 Task: Create a section Integration Testing Sprint and in the section, add a milestone Data Science Process Improvement in the project BlueTechie
Action: Mouse moved to (267, 470)
Screenshot: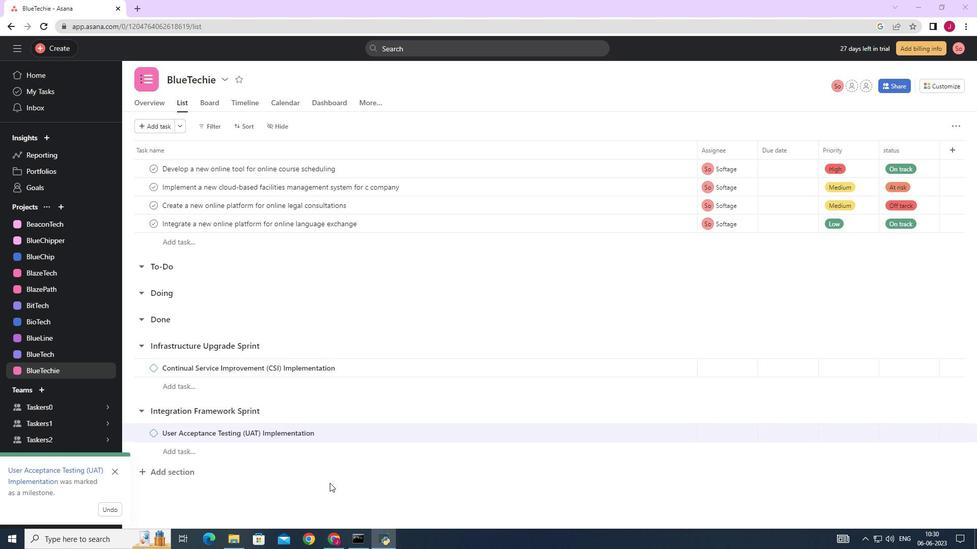 
Action: Mouse scrolled (267, 470) with delta (0, 0)
Screenshot: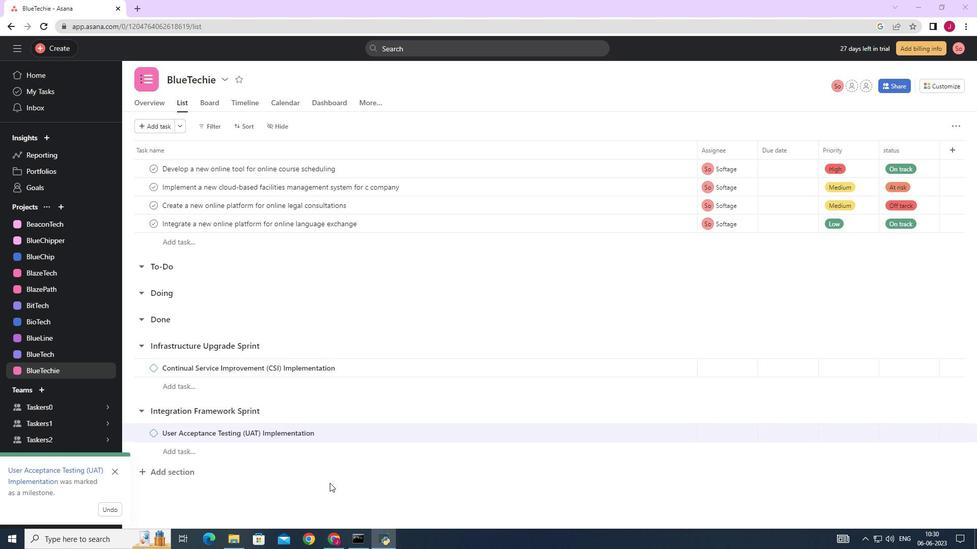 
Action: Mouse moved to (262, 469)
Screenshot: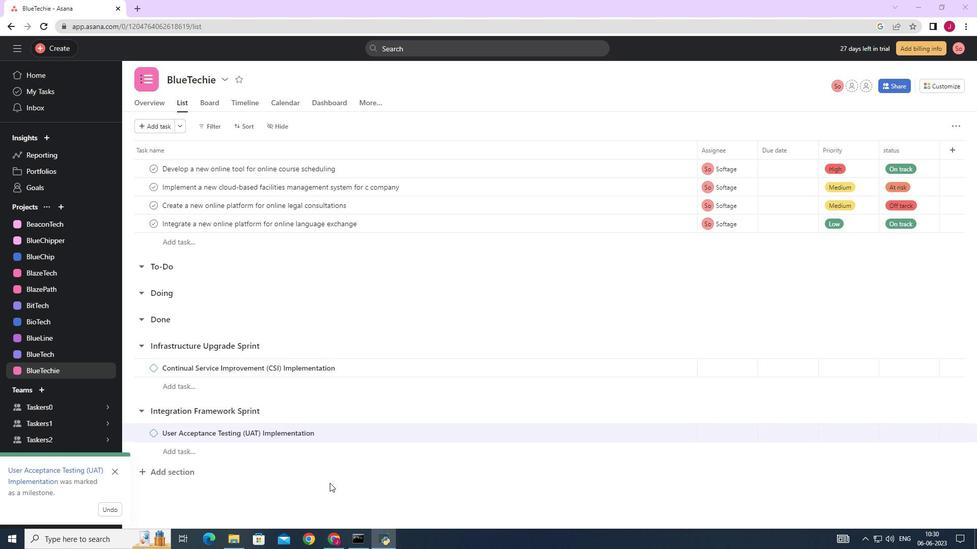 
Action: Mouse scrolled (262, 469) with delta (0, 0)
Screenshot: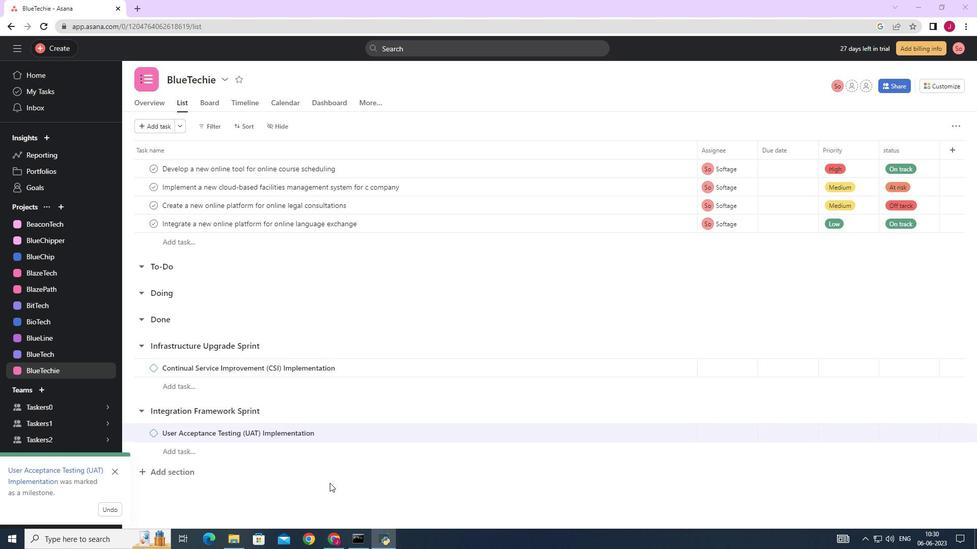 
Action: Mouse moved to (261, 469)
Screenshot: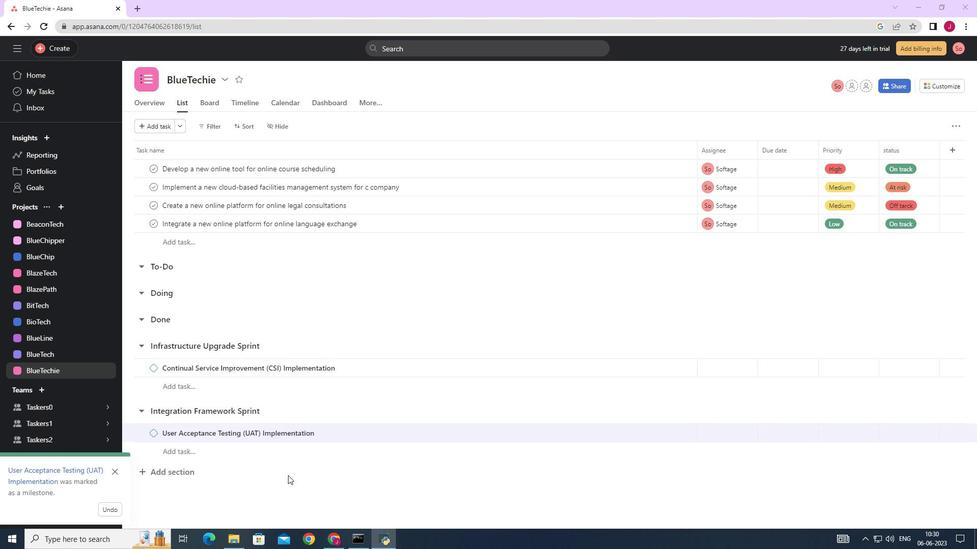 
Action: Mouse scrolled (261, 468) with delta (0, 0)
Screenshot: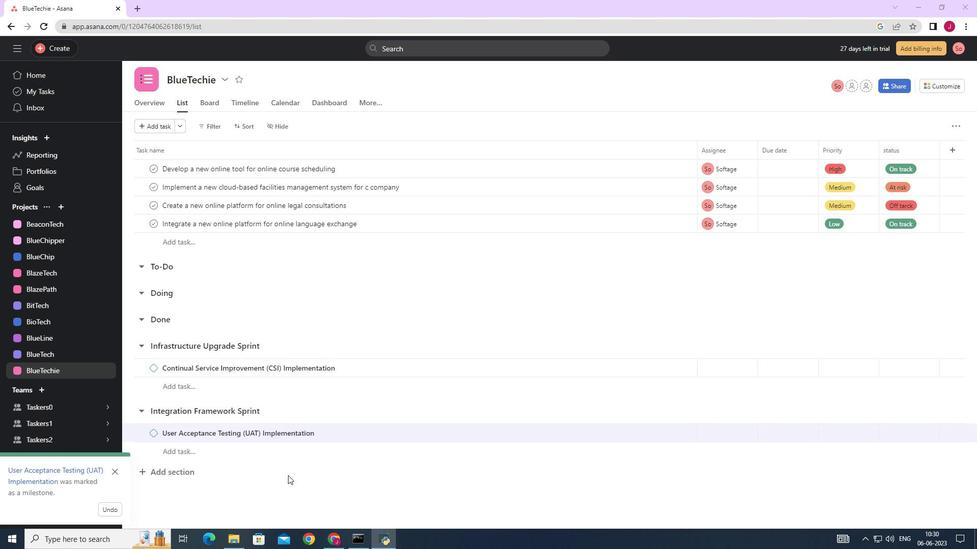 
Action: Mouse moved to (256, 469)
Screenshot: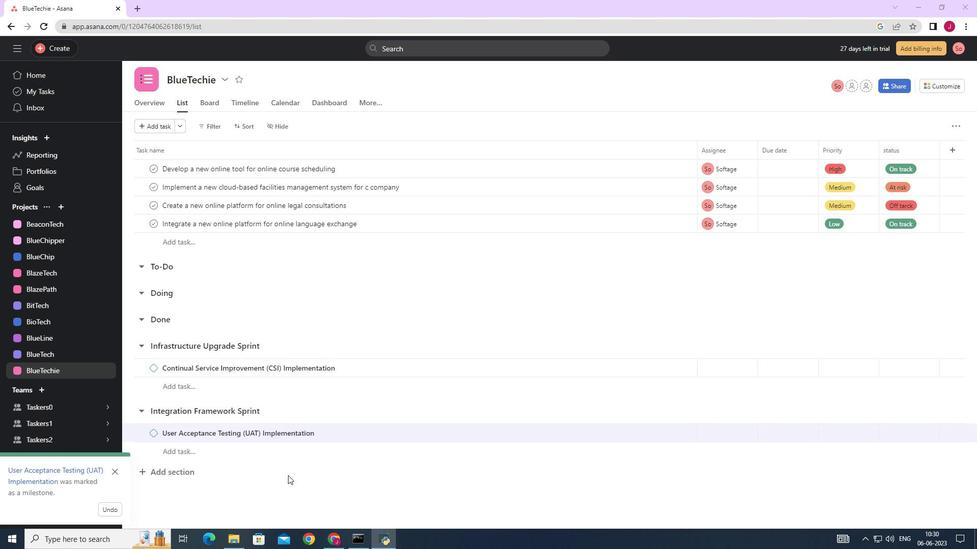
Action: Mouse scrolled (256, 468) with delta (0, 0)
Screenshot: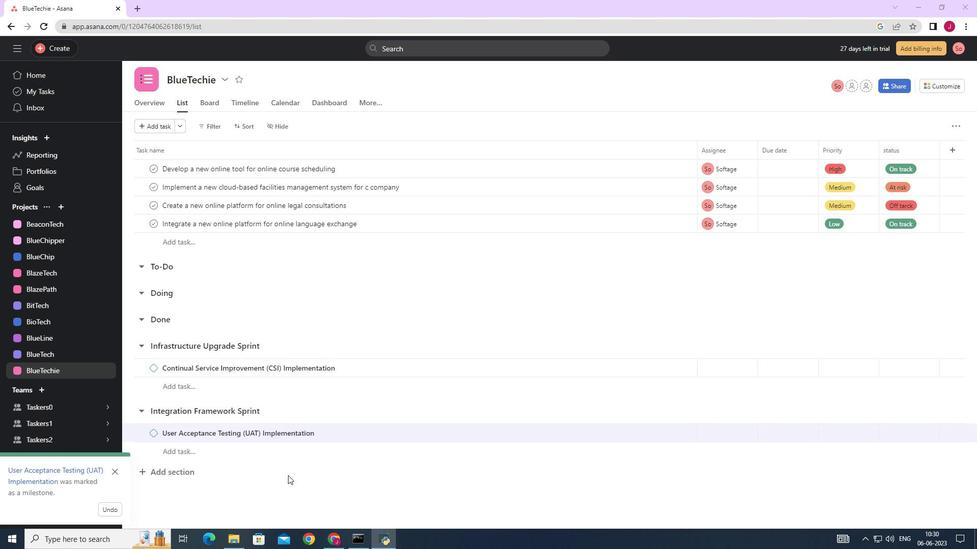 
Action: Mouse moved to (235, 469)
Screenshot: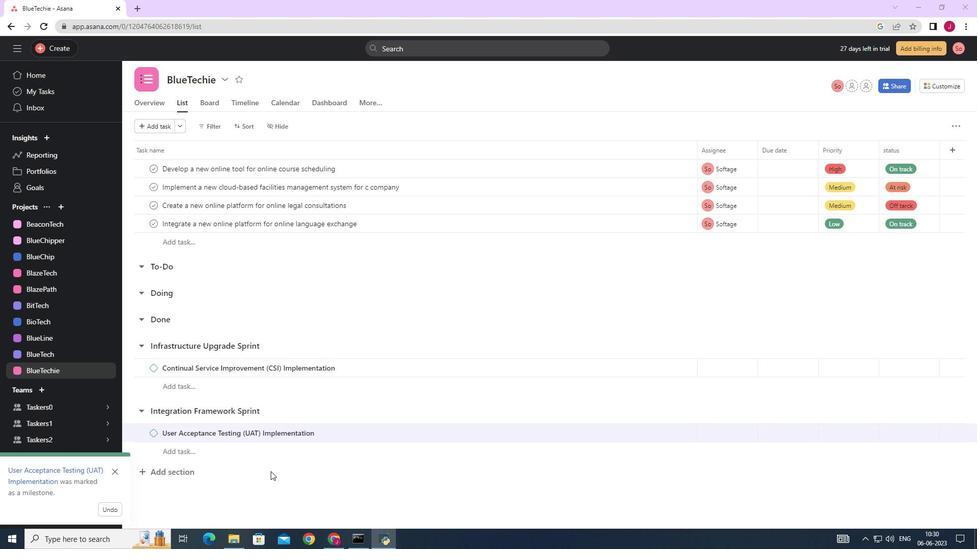 
Action: Mouse scrolled (235, 468) with delta (0, 0)
Screenshot: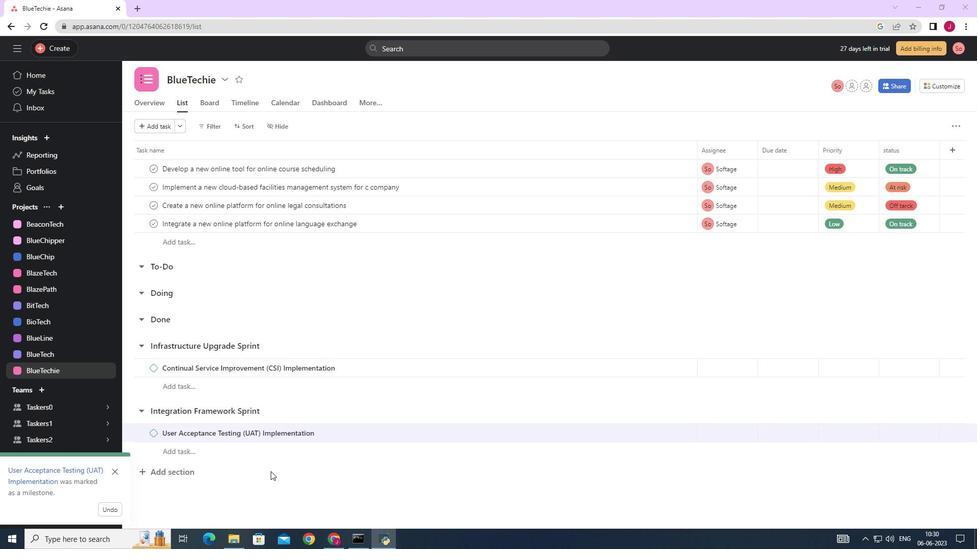 
Action: Mouse moved to (116, 473)
Screenshot: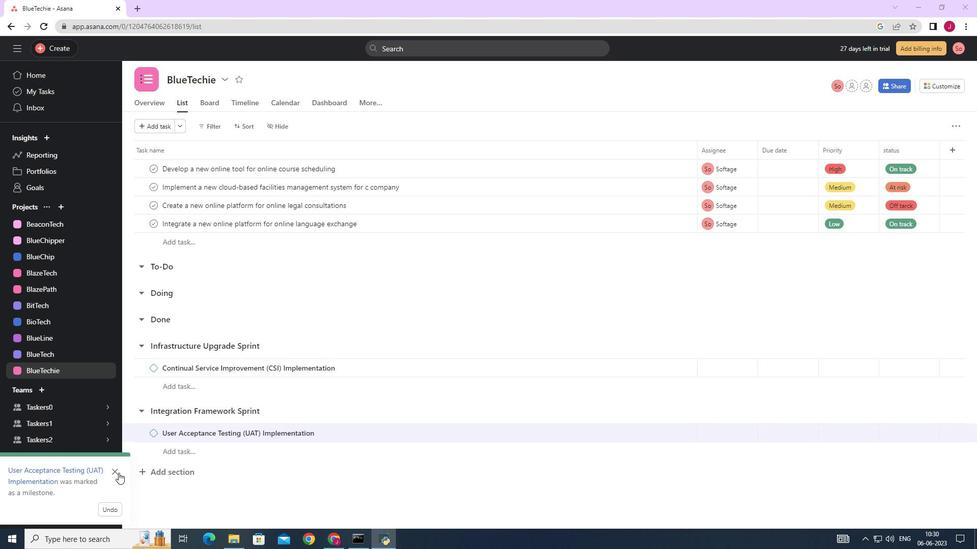 
Action: Mouse pressed left at (116, 473)
Screenshot: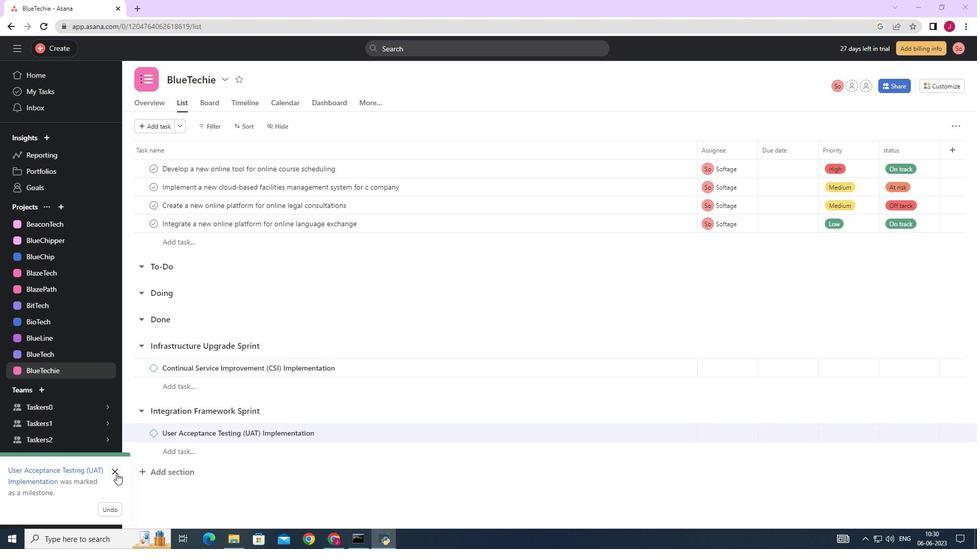 
Action: Mouse moved to (184, 452)
Screenshot: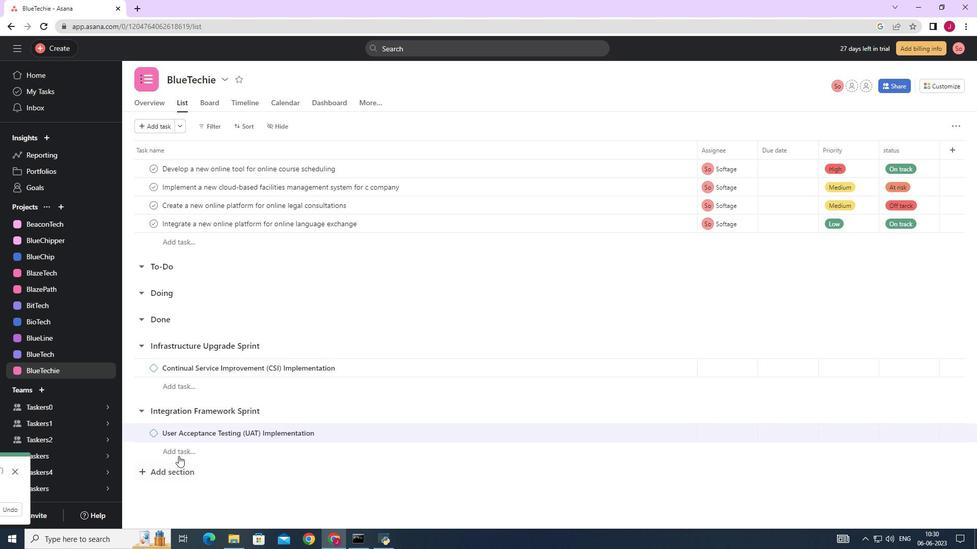 
Action: Mouse scrolled (184, 451) with delta (0, 0)
Screenshot: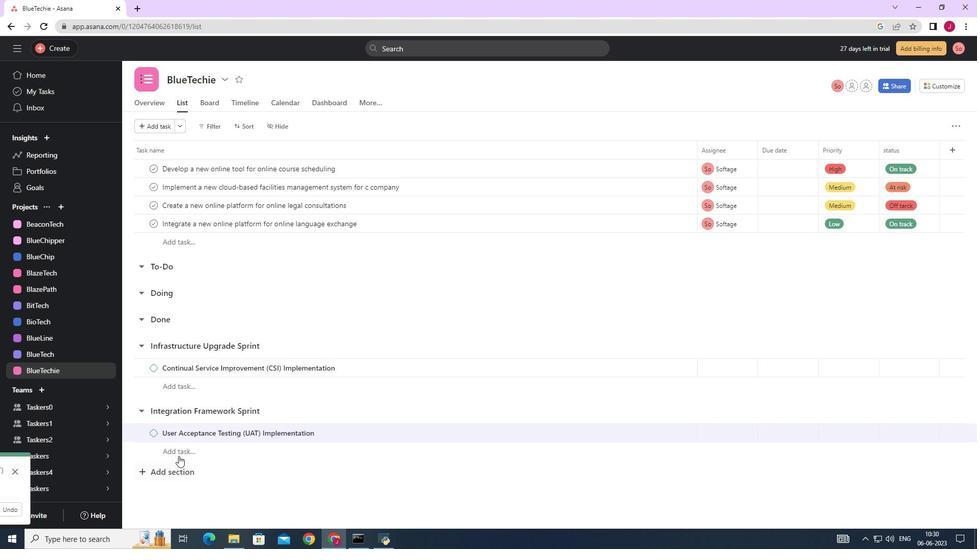 
Action: Mouse scrolled (184, 451) with delta (0, 0)
Screenshot: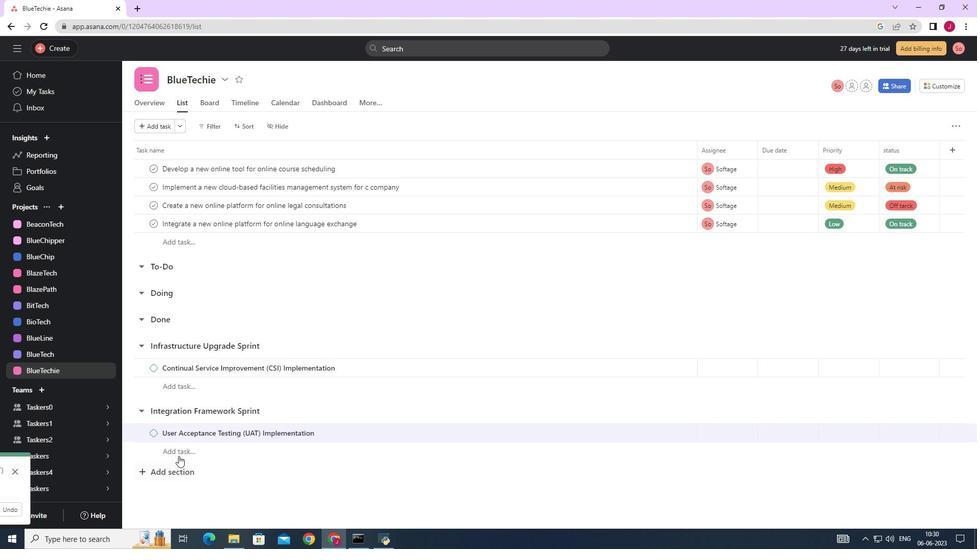 
Action: Mouse scrolled (184, 451) with delta (0, 0)
Screenshot: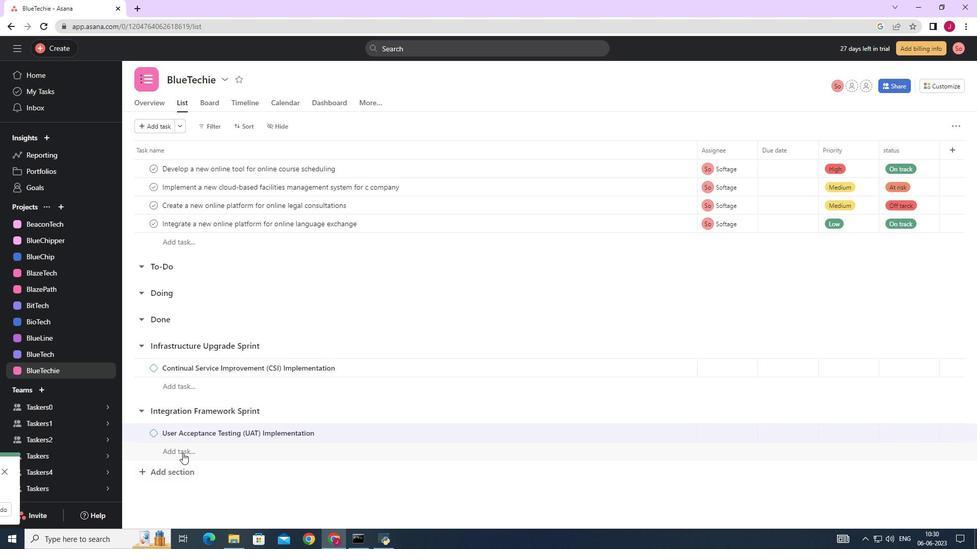 
Action: Mouse scrolled (184, 451) with delta (0, 0)
Screenshot: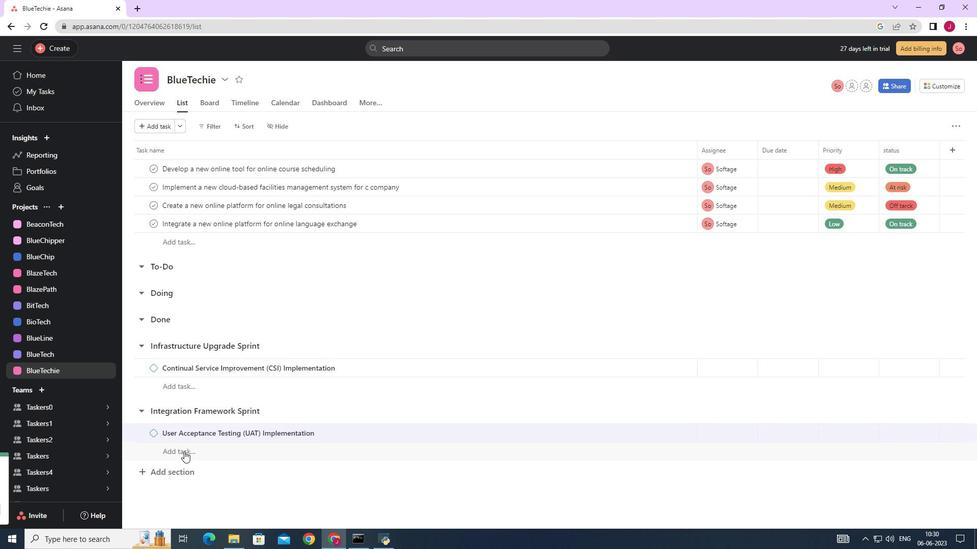
Action: Mouse moved to (176, 472)
Screenshot: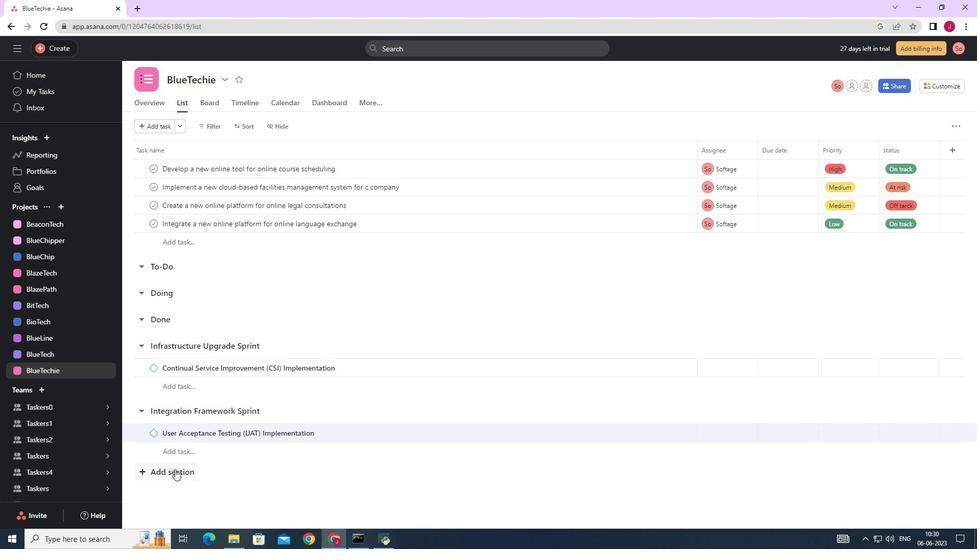 
Action: Mouse pressed left at (176, 472)
Screenshot: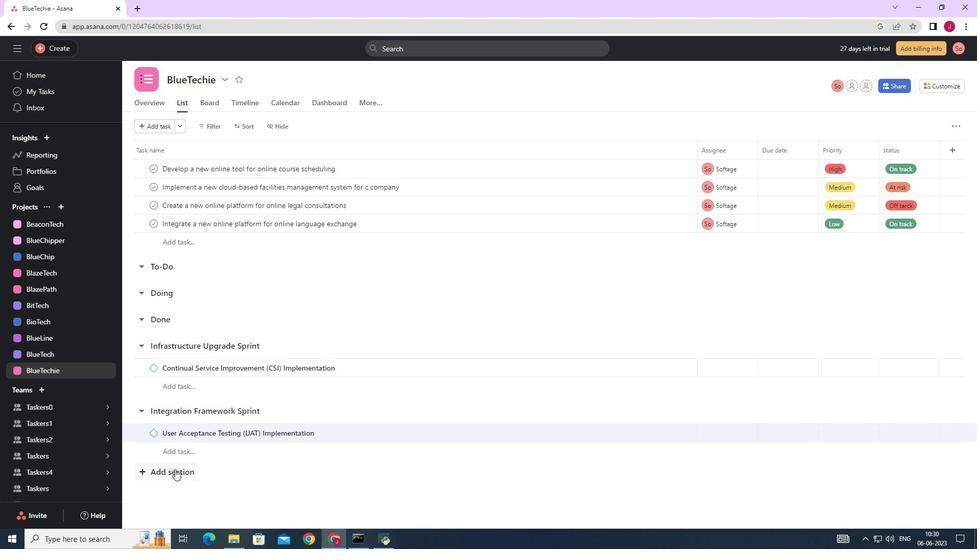 
Action: Mouse moved to (189, 474)
Screenshot: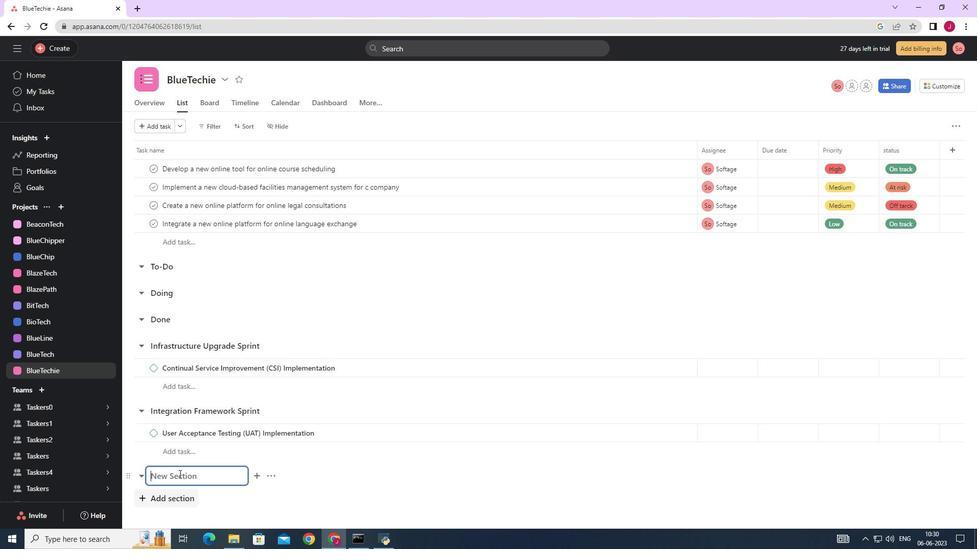 
Action: Mouse scrolled (189, 473) with delta (0, 0)
Screenshot: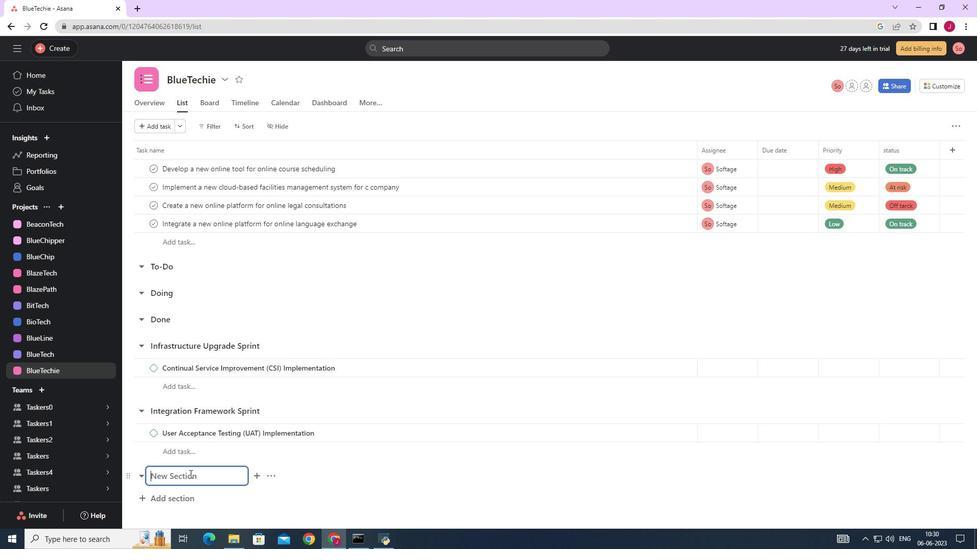 
Action: Mouse scrolled (189, 473) with delta (0, 0)
Screenshot: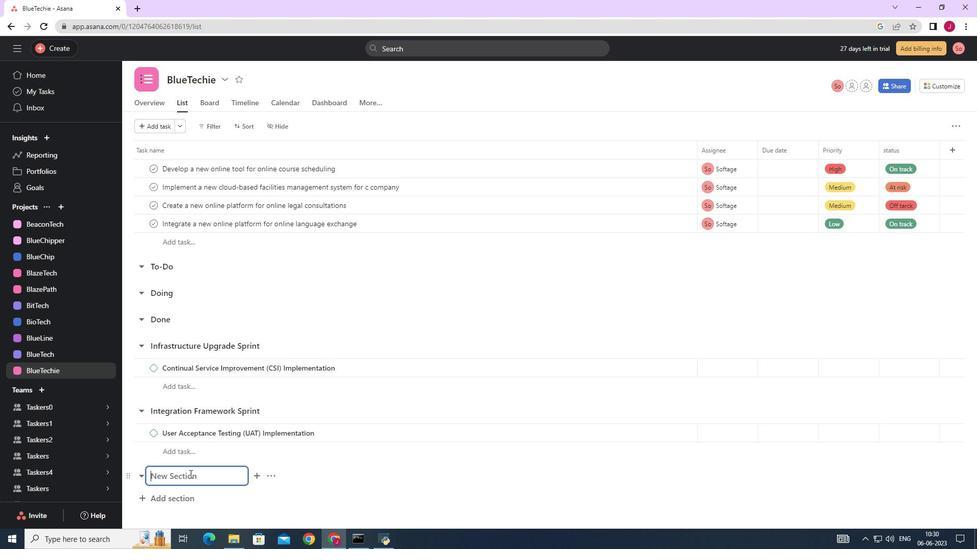 
Action: Mouse scrolled (189, 473) with delta (0, 0)
Screenshot: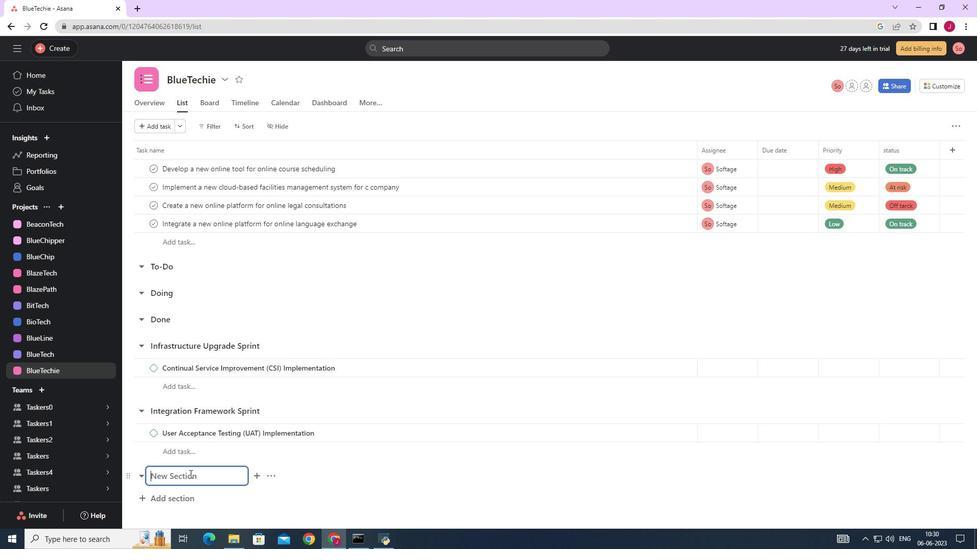
Action: Mouse moved to (190, 474)
Screenshot: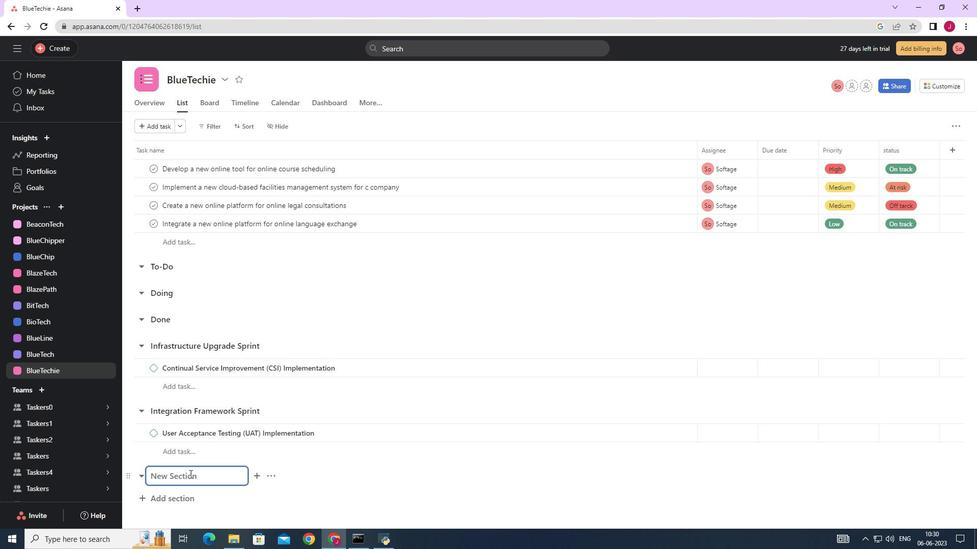 
Action: Mouse pressed left at (190, 474)
Screenshot: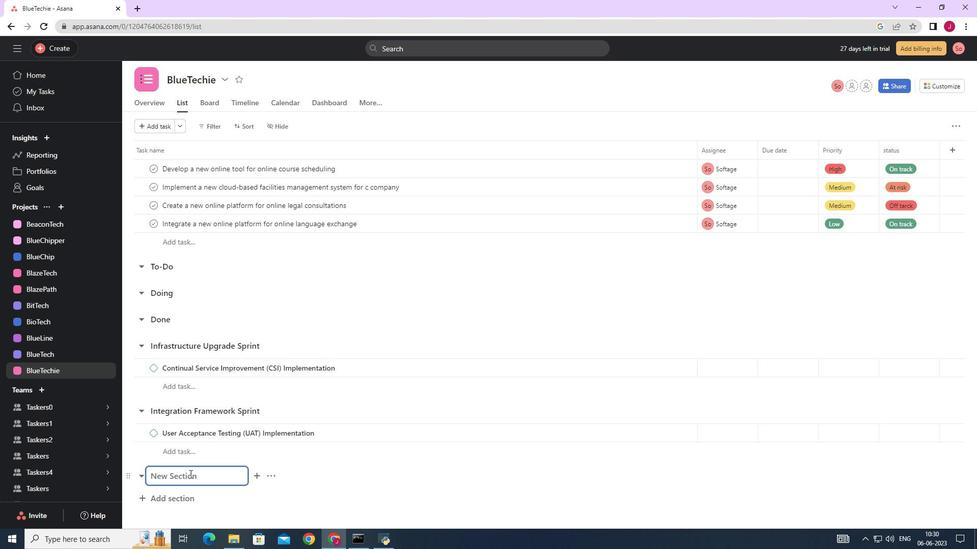 
Action: Mouse moved to (191, 473)
Screenshot: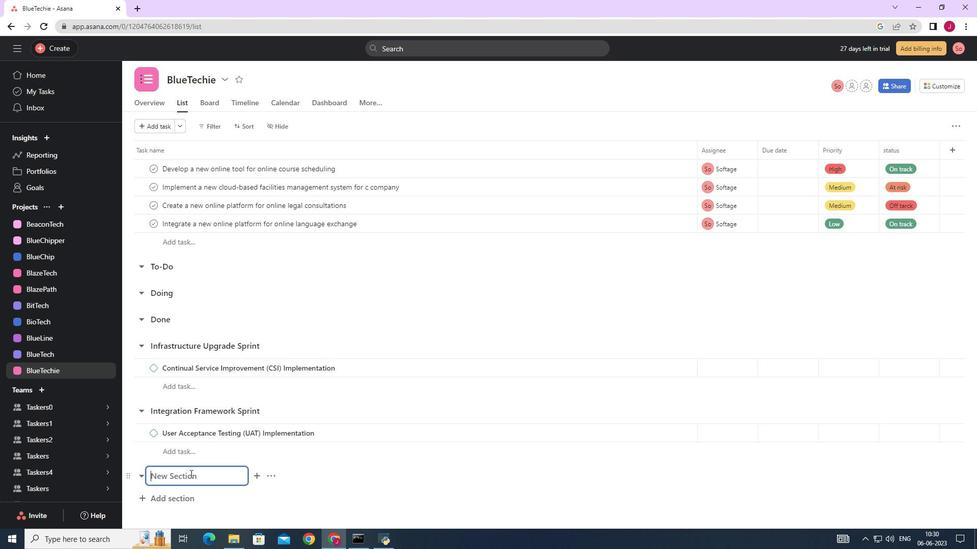 
Action: Key pressed <Key.caps_lock>I<Key.caps_lock>ntegration<Key.space><Key.caps_lock>T<Key.caps_lock>estio<Key.backspace>ng<Key.space><Key.caps_lock>S<Key.caps_lock>print<Key.enter><Key.caps_lock>D<Key.caps_lock>ta<Key.space><Key.backspace><Key.backspace><Key.backspace>ata<Key.space><Key.caps_lock>S<Key.caps_lock>cience<Key.space><Key.caps_lock>P<Key.caps_lock>rocess<Key.space><Key.caps_lock>I<Key.caps_lock>mprovement
Screenshot: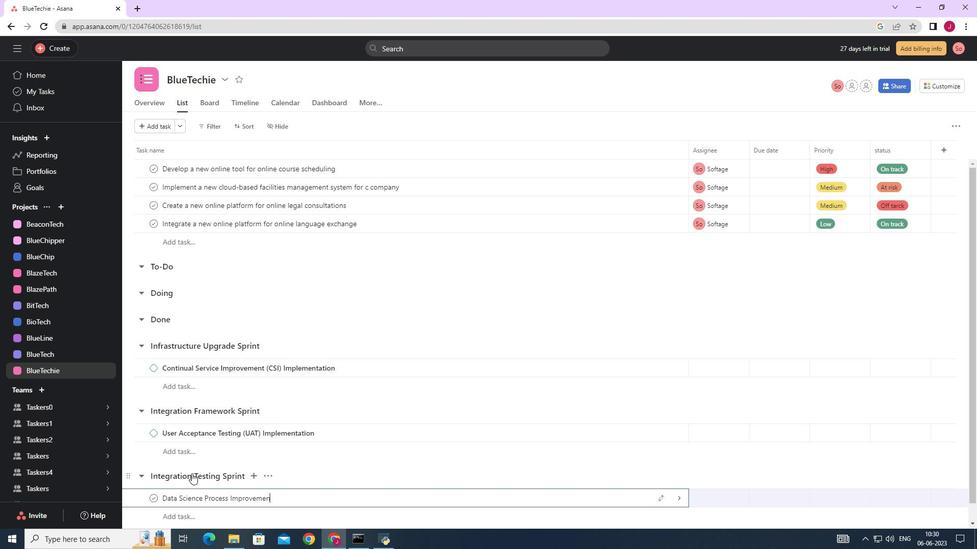 
Action: Mouse moved to (679, 498)
Screenshot: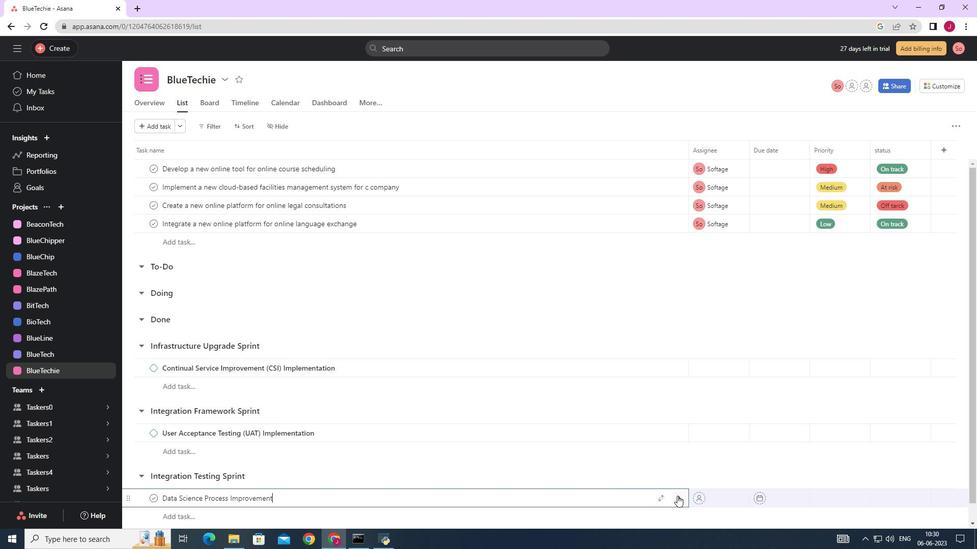 
Action: Mouse pressed left at (679, 498)
Screenshot: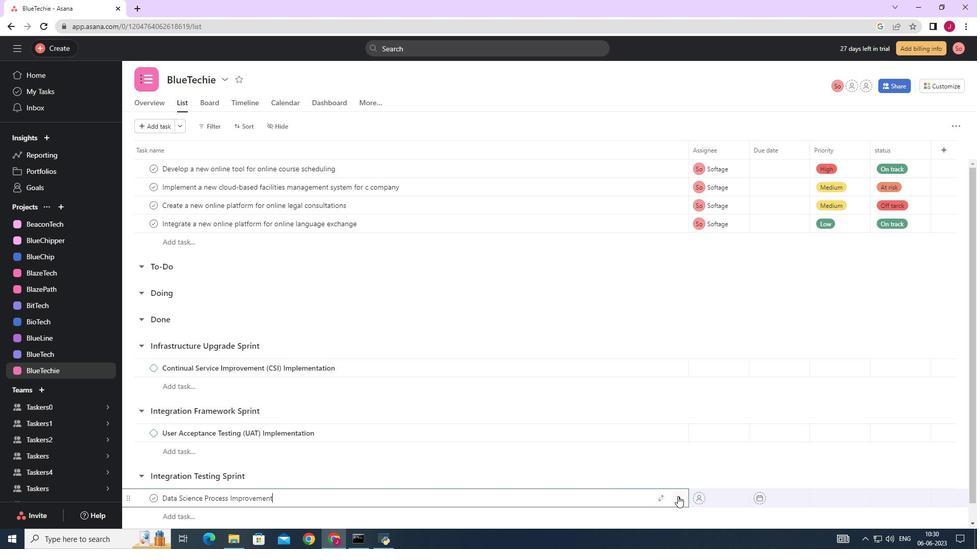 
Action: Mouse moved to (945, 127)
Screenshot: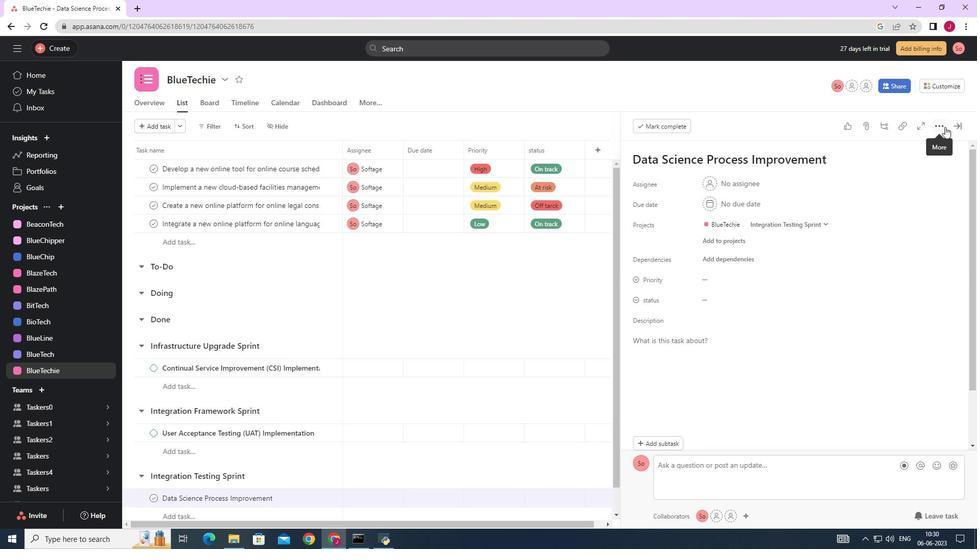 
Action: Mouse pressed left at (945, 127)
Screenshot: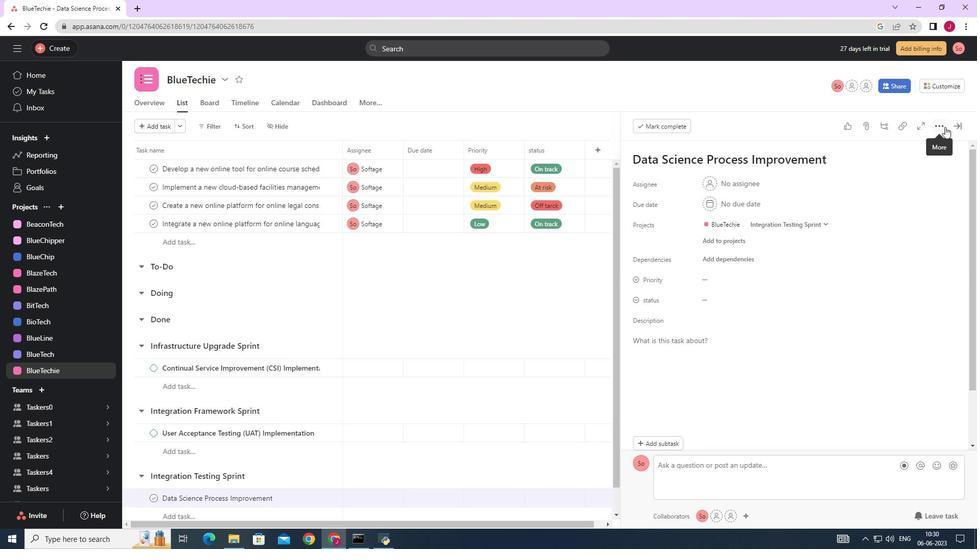 
Action: Mouse moved to (854, 167)
Screenshot: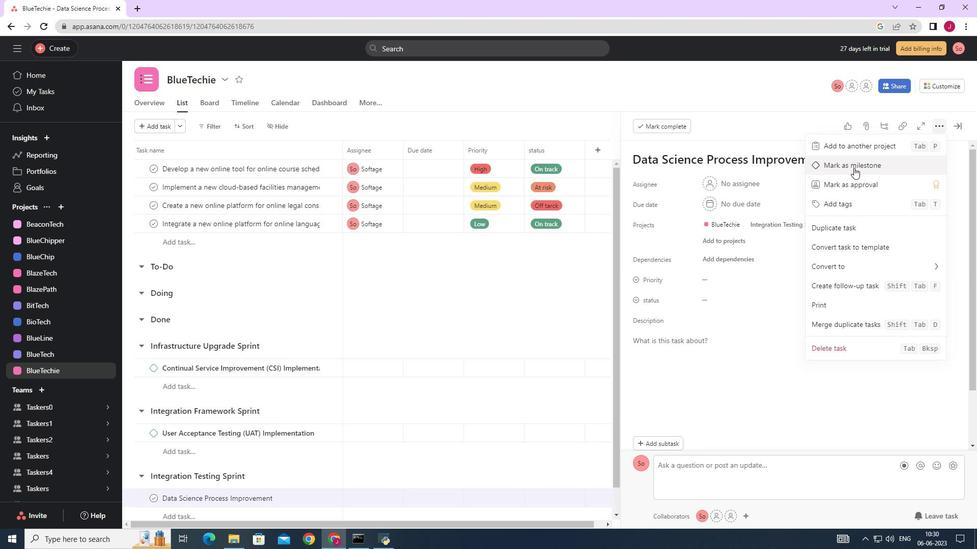 
Action: Mouse pressed left at (854, 167)
Screenshot: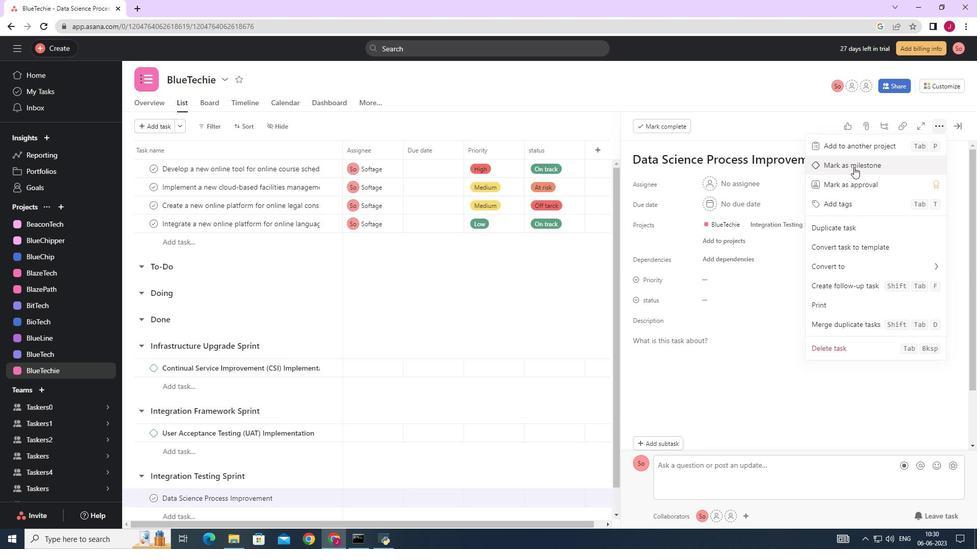 
Action: Mouse moved to (959, 126)
Screenshot: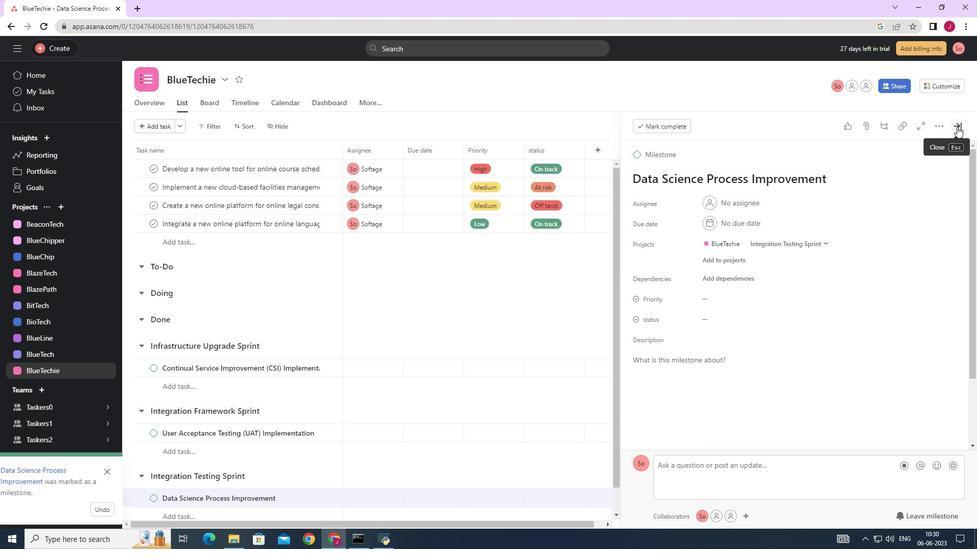 
Action: Mouse pressed left at (959, 126)
Screenshot: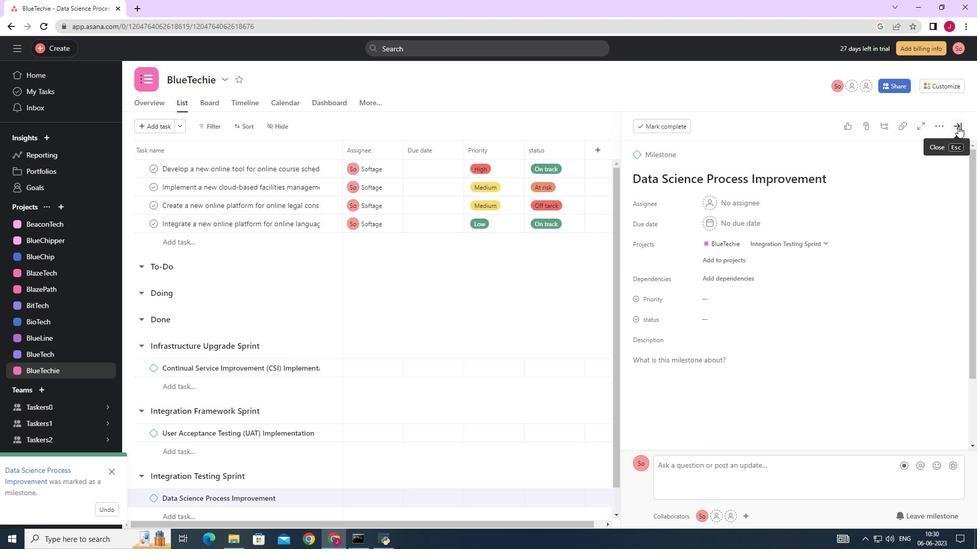 
Action: Mouse moved to (588, 313)
Screenshot: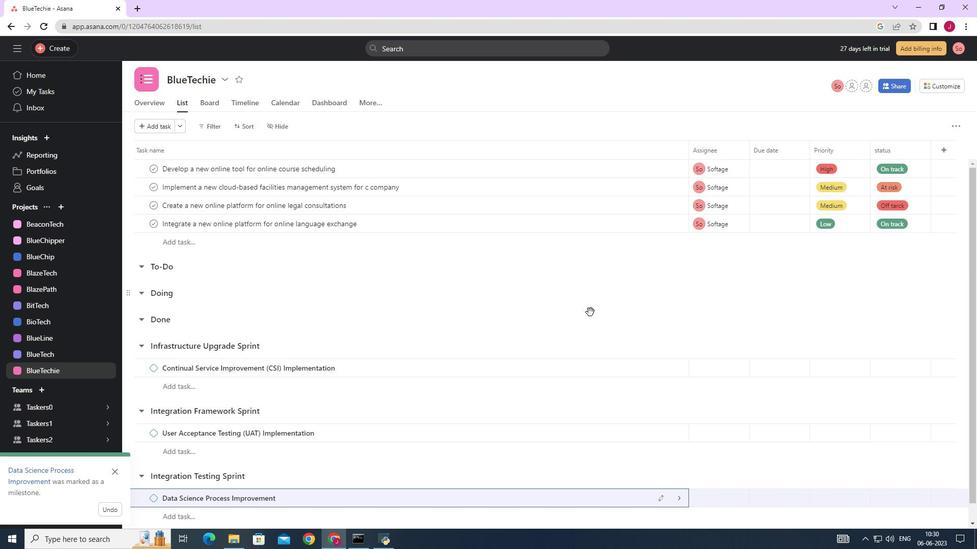 
